 Task: Zoom out the location "Bed and breakfast in St. Marys, Georgia, United States" two times.
Action: Mouse moved to (279, 117)
Screenshot: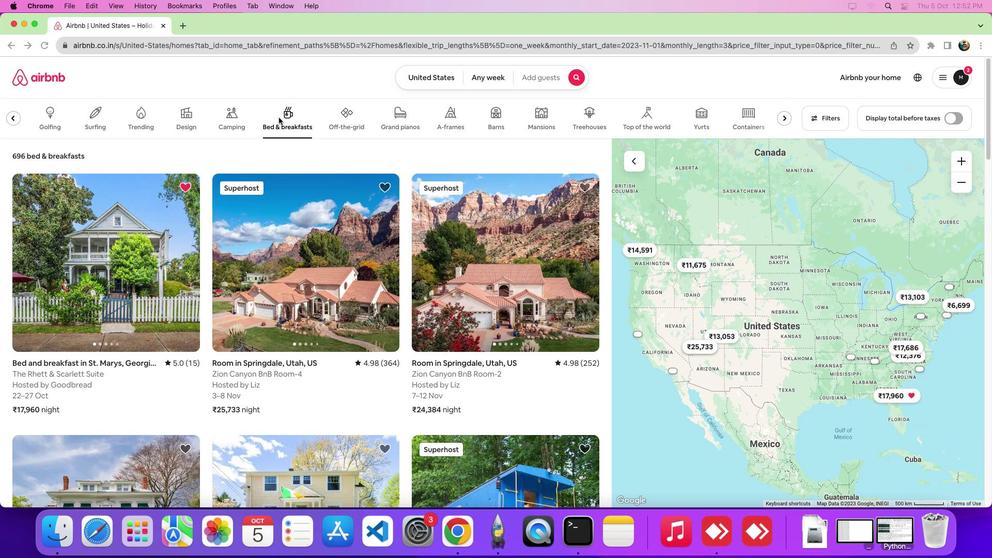 
Action: Mouse pressed left at (279, 117)
Screenshot: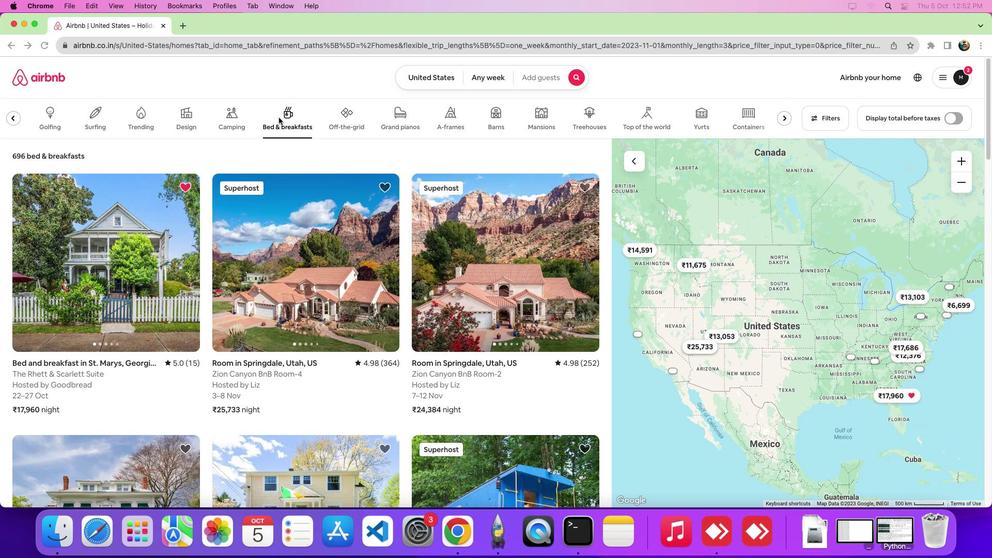 
Action: Mouse moved to (62, 263)
Screenshot: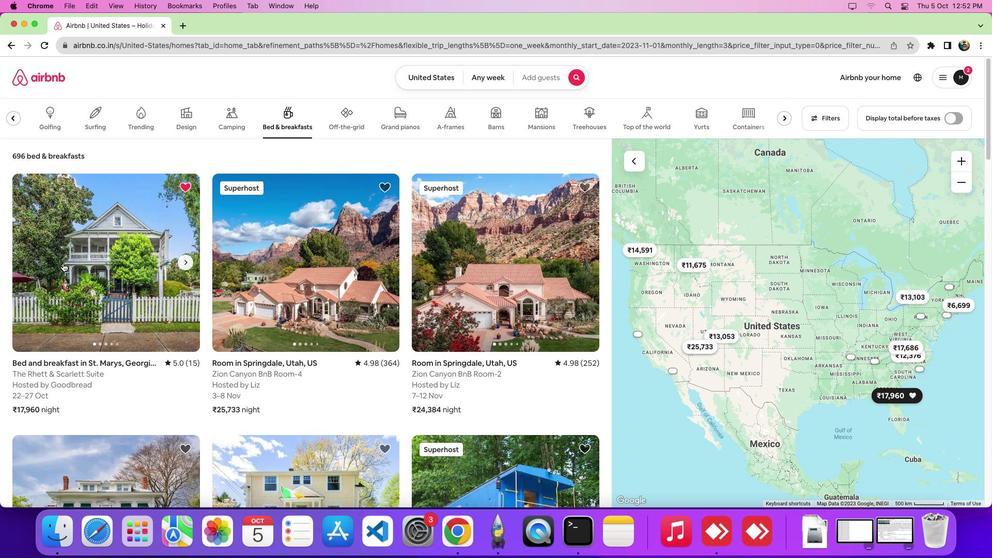 
Action: Mouse pressed left at (62, 263)
Screenshot: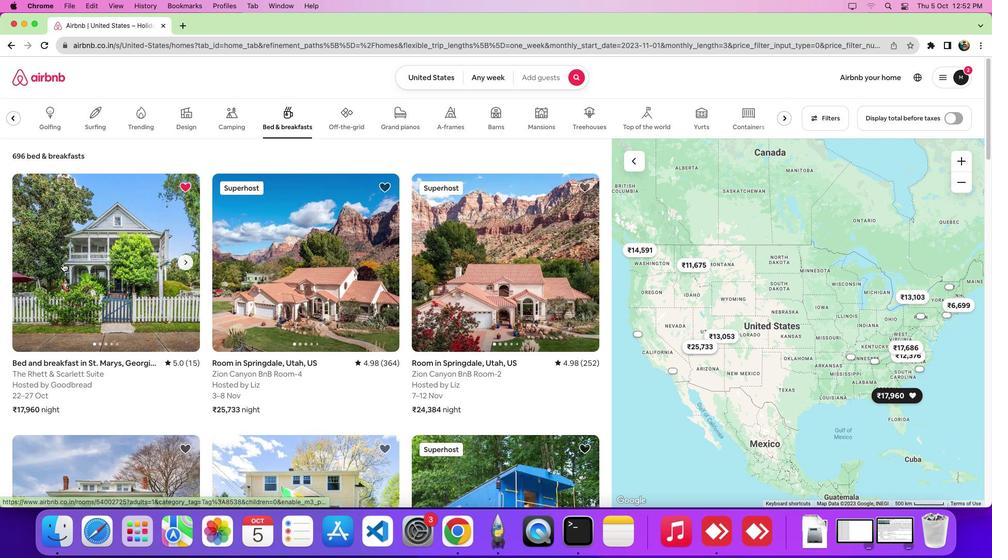 
Action: Mouse moved to (339, 315)
Screenshot: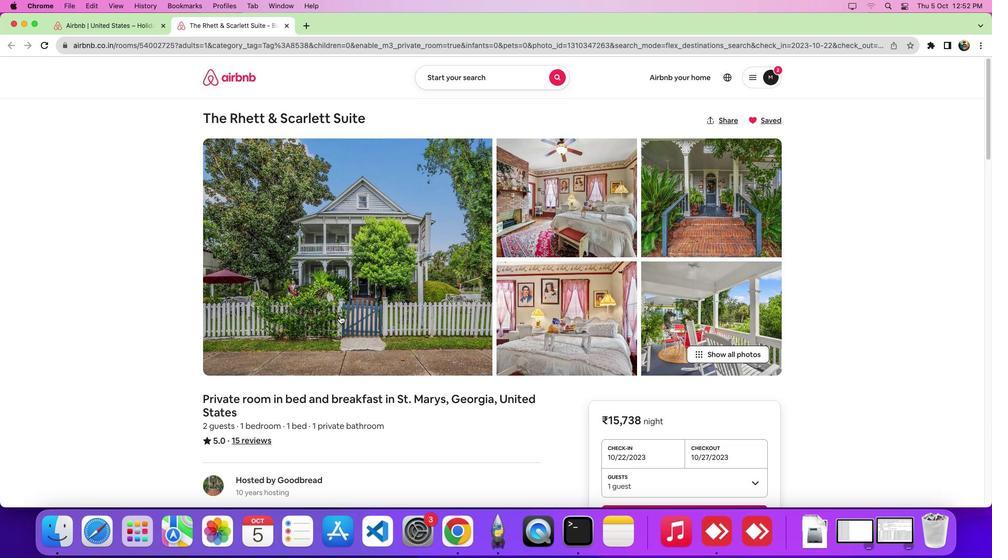 
Action: Mouse scrolled (339, 315) with delta (0, 0)
Screenshot: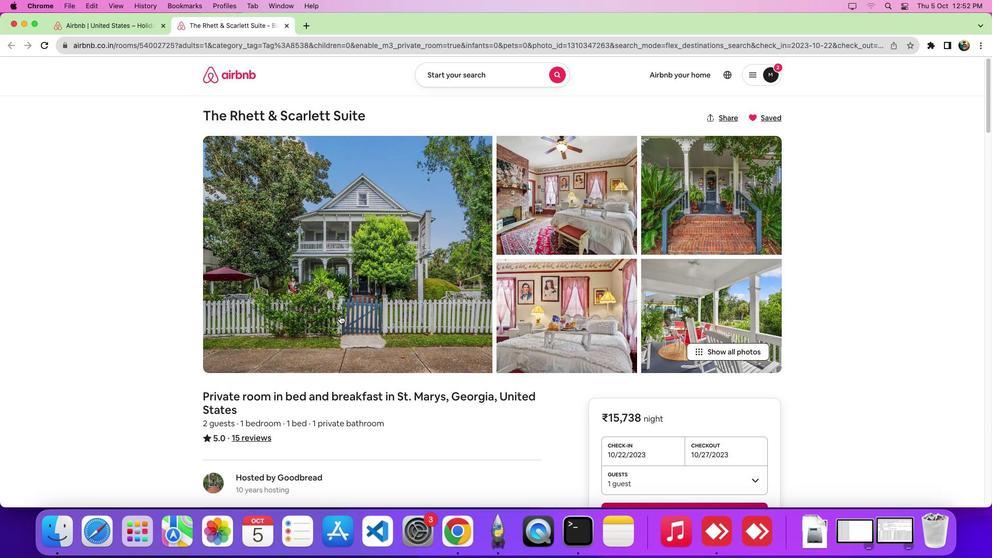 
Action: Mouse scrolled (339, 315) with delta (0, 0)
Screenshot: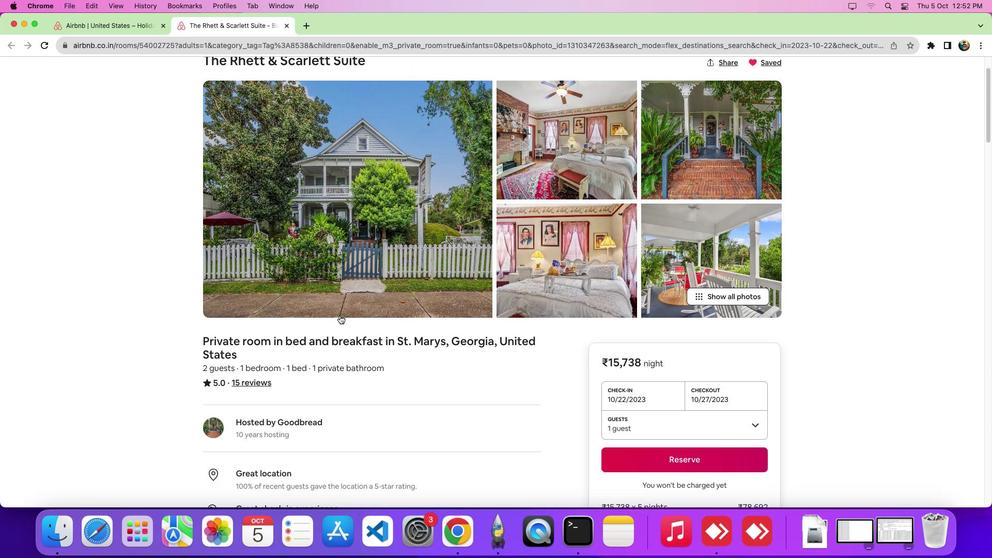 
Action: Mouse scrolled (339, 315) with delta (0, -4)
Screenshot: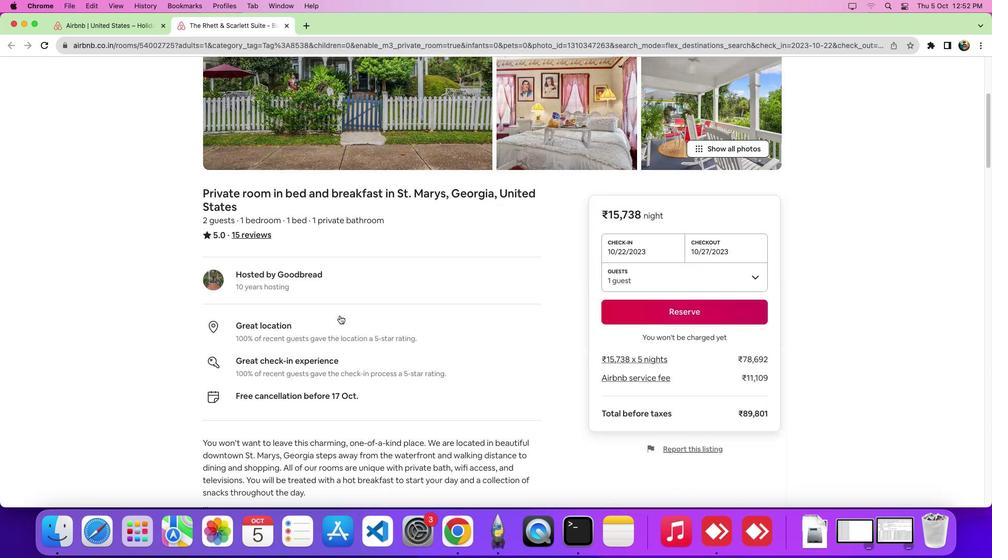 
Action: Mouse scrolled (339, 315) with delta (0, -6)
Screenshot: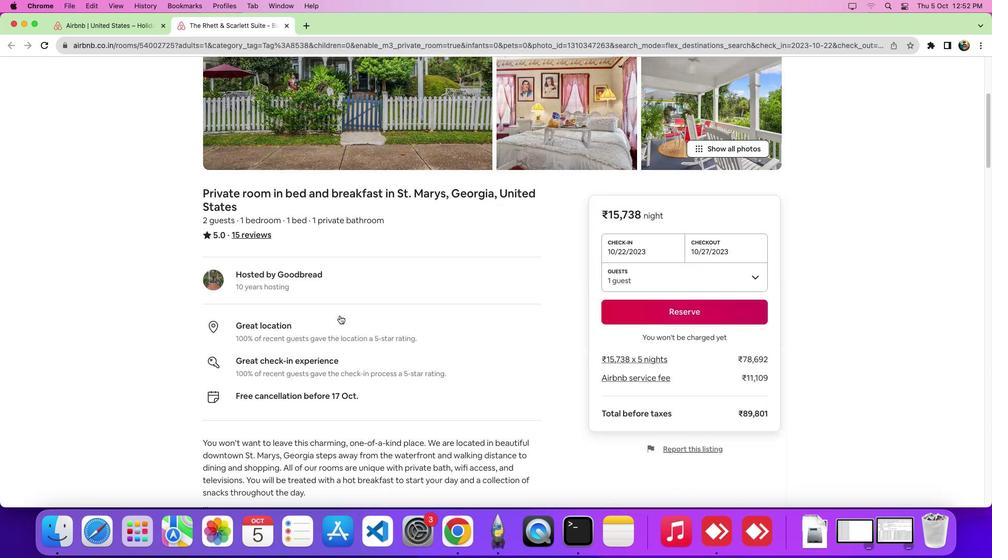 
Action: Mouse moved to (339, 315)
Screenshot: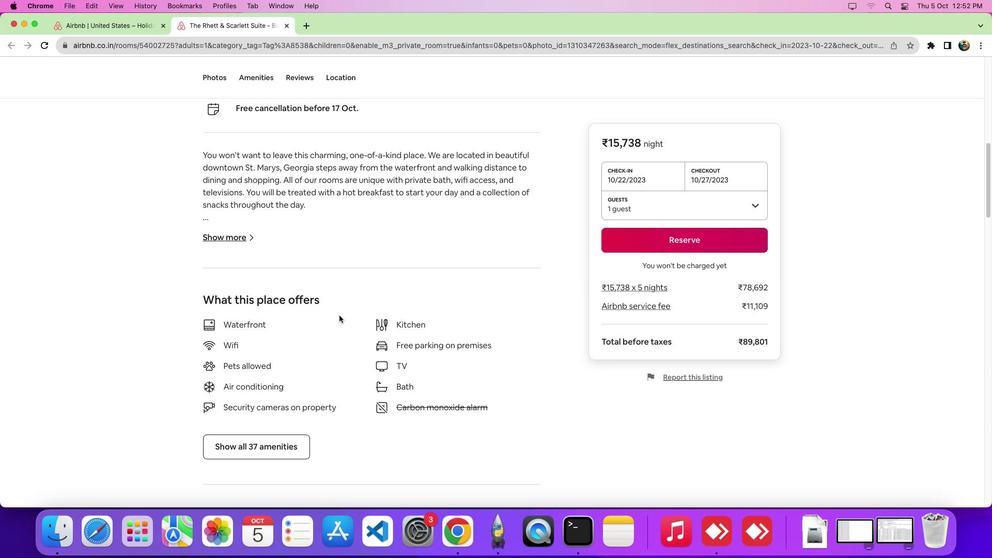 
Action: Mouse scrolled (339, 315) with delta (0, 0)
Screenshot: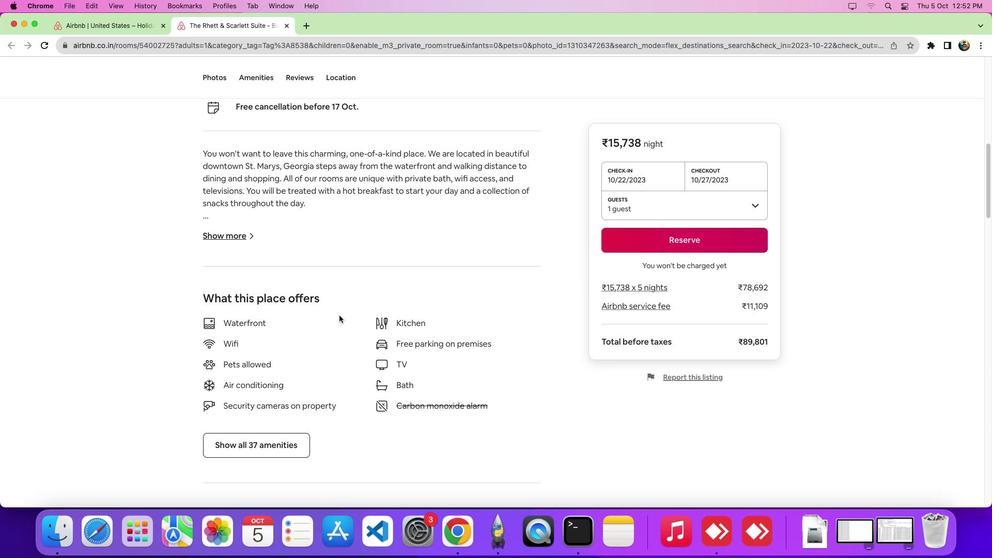 
Action: Mouse scrolled (339, 315) with delta (0, 0)
Screenshot: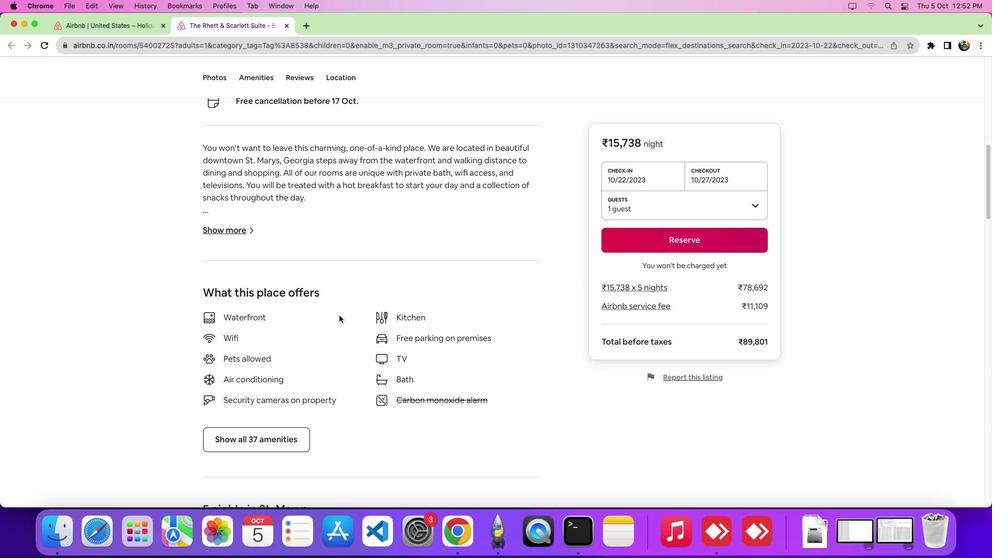 
Action: Mouse scrolled (339, 315) with delta (0, -2)
Screenshot: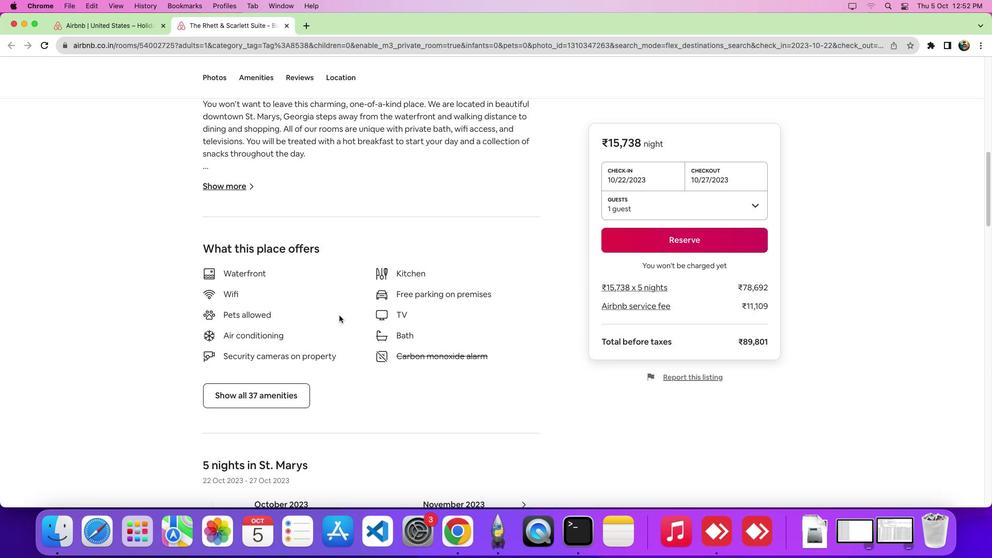 
Action: Mouse scrolled (339, 315) with delta (0, -4)
Screenshot: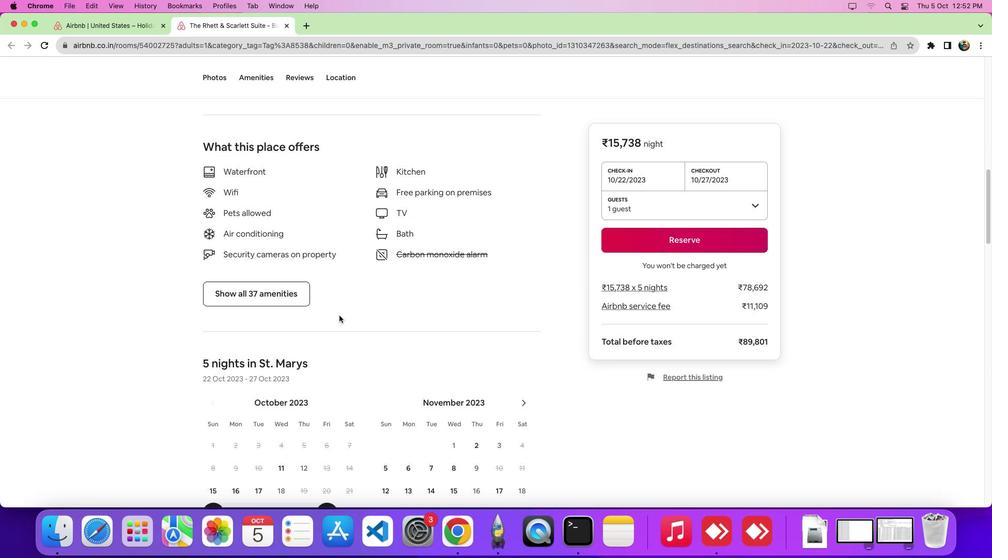 
Action: Mouse moved to (348, 77)
Screenshot: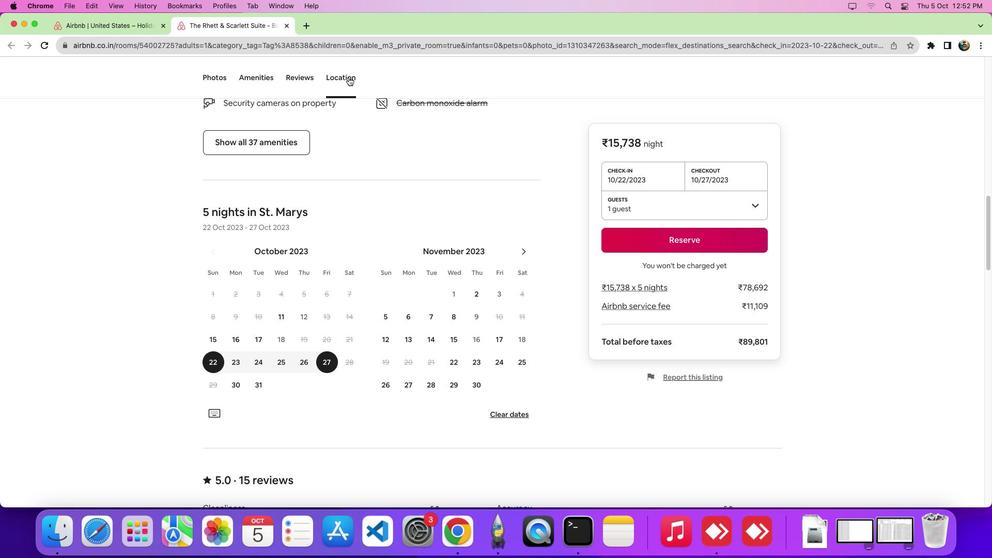 
Action: Mouse pressed left at (348, 77)
Screenshot: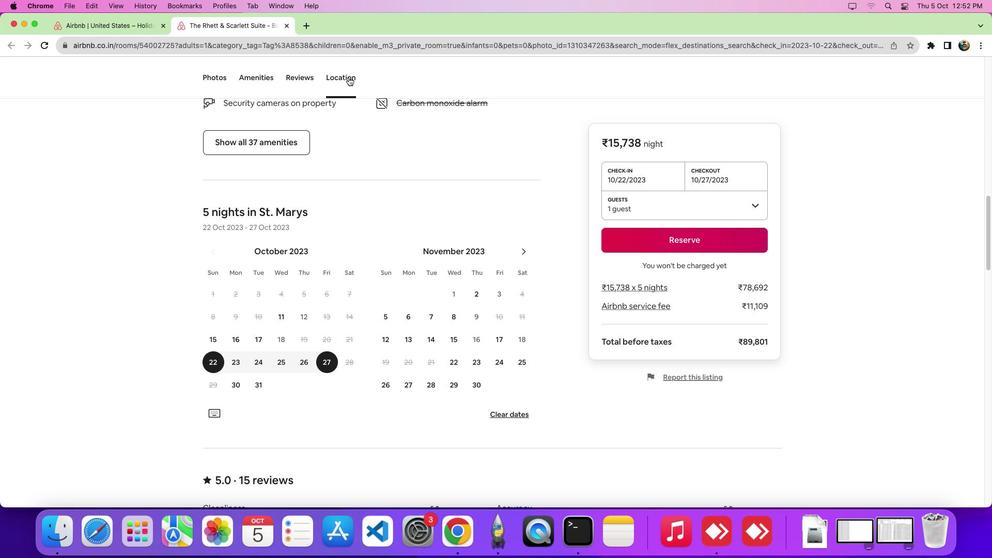
Action: Mouse moved to (758, 266)
Screenshot: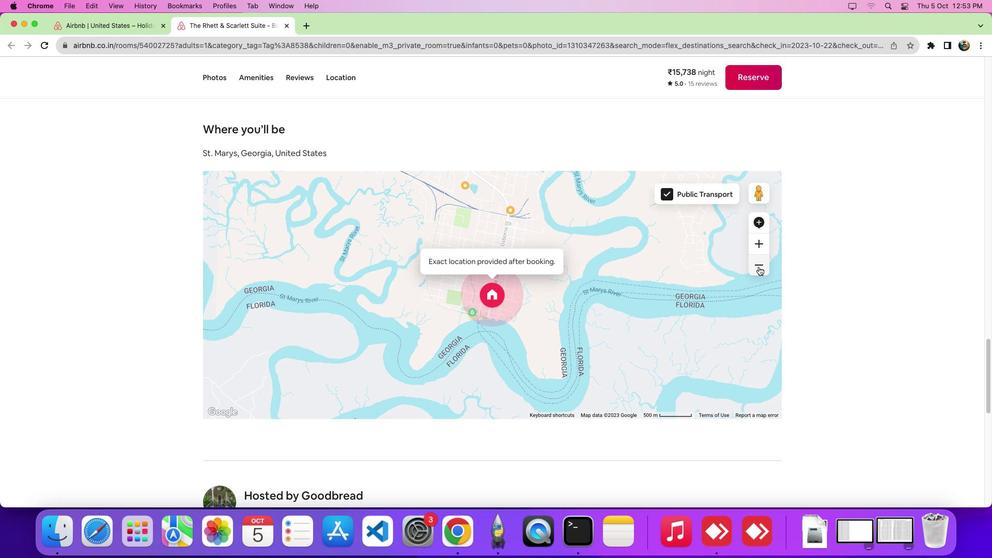 
Action: Mouse pressed left at (758, 266)
Screenshot: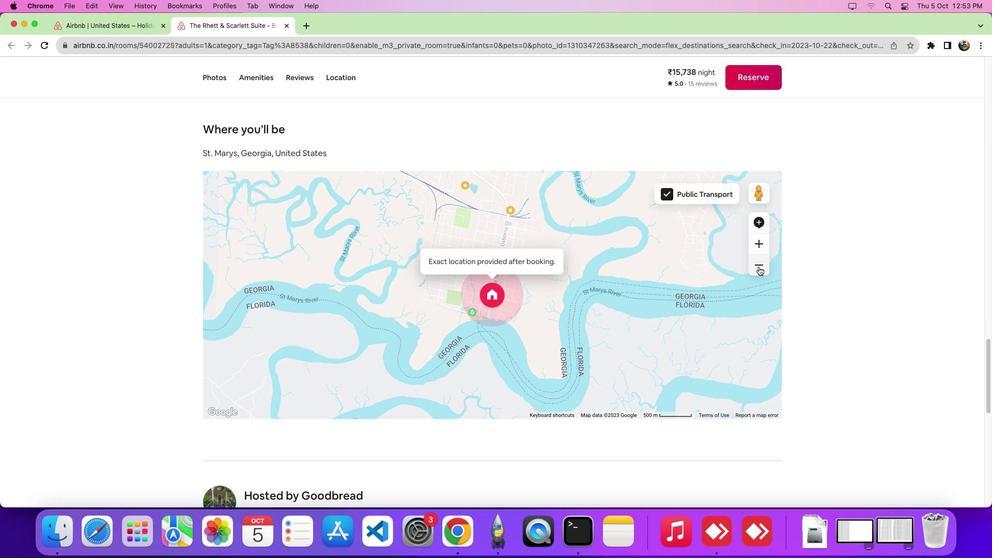 
Action: Mouse pressed left at (758, 266)
Screenshot: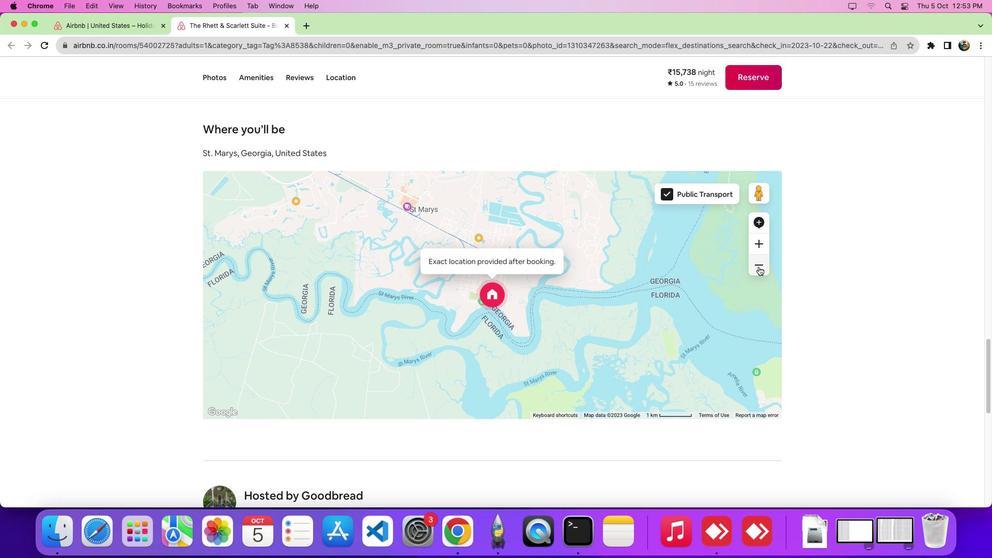
